 Task: Create a rule from the Recommended list, Task Added to this Project -> add SubTasks in the project BitSoft with SubTasks Gather and Analyse Requirements , Design and Implement Solution , System Test and UAT , Release to Production / Go Live
Action: Mouse moved to (566, 270)
Screenshot: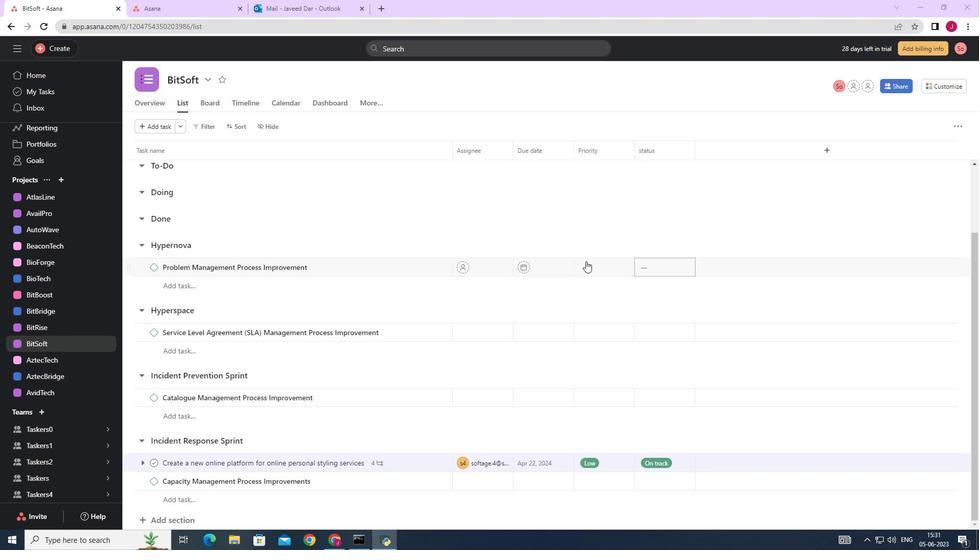 
Action: Mouse scrolled (566, 270) with delta (0, 0)
Screenshot: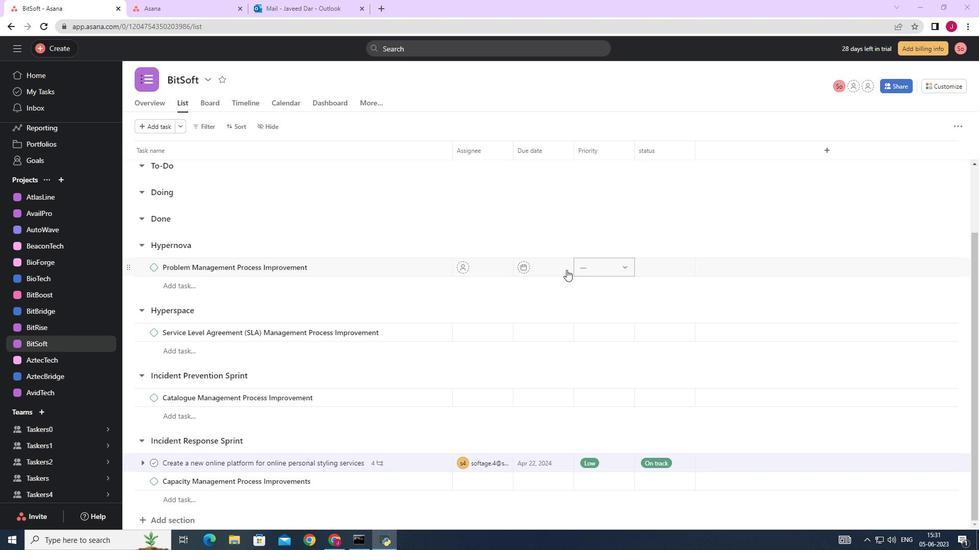 
Action: Mouse moved to (566, 270)
Screenshot: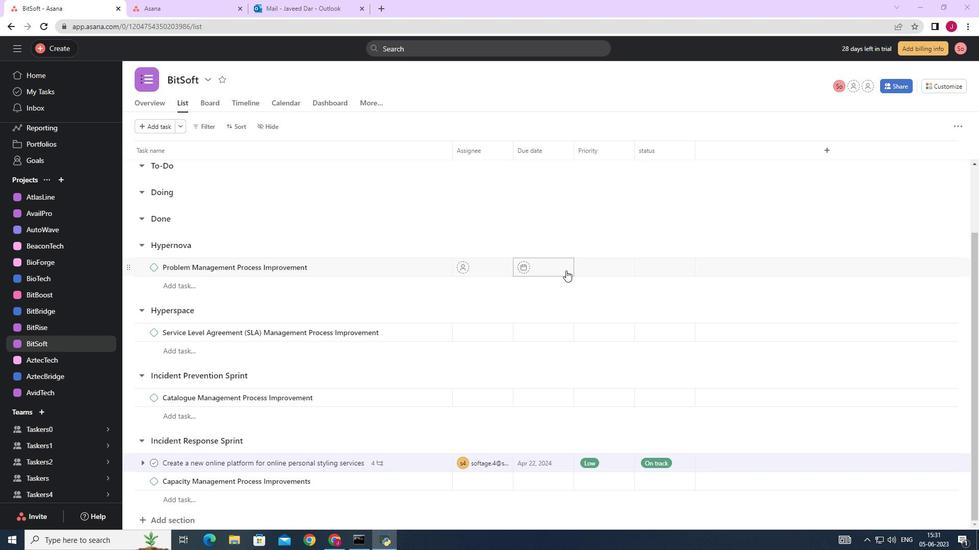 
Action: Mouse scrolled (566, 270) with delta (0, 0)
Screenshot: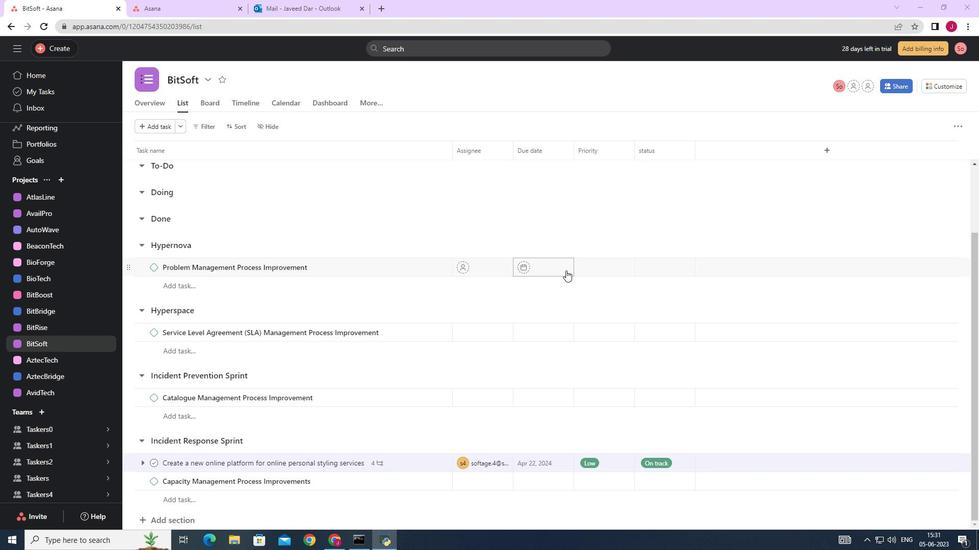
Action: Mouse scrolled (566, 271) with delta (0, 0)
Screenshot: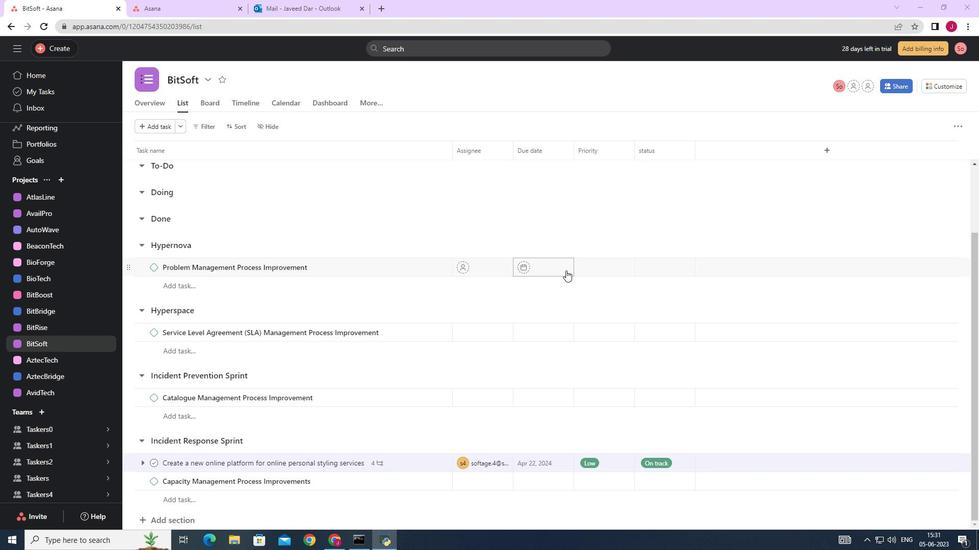 
Action: Mouse moved to (567, 270)
Screenshot: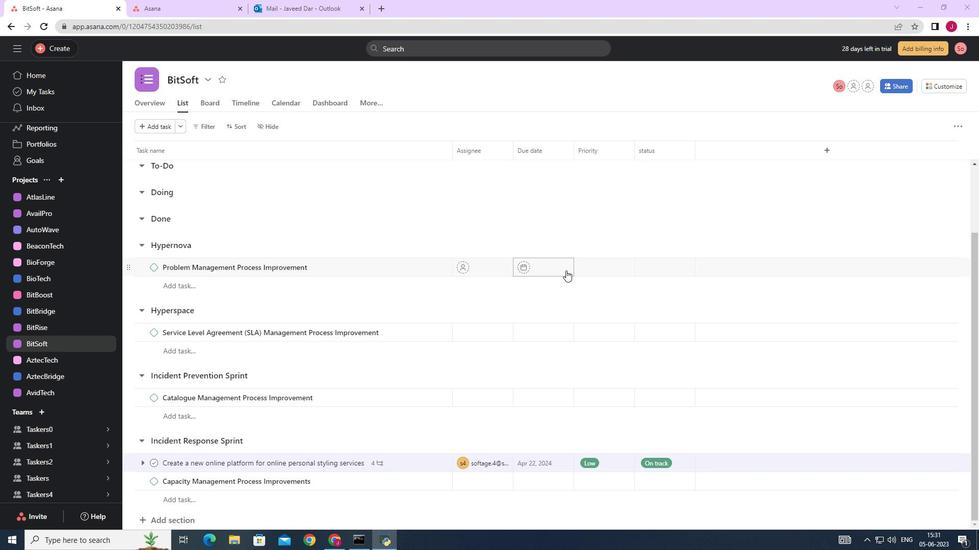 
Action: Mouse scrolled (566, 270) with delta (0, 0)
Screenshot: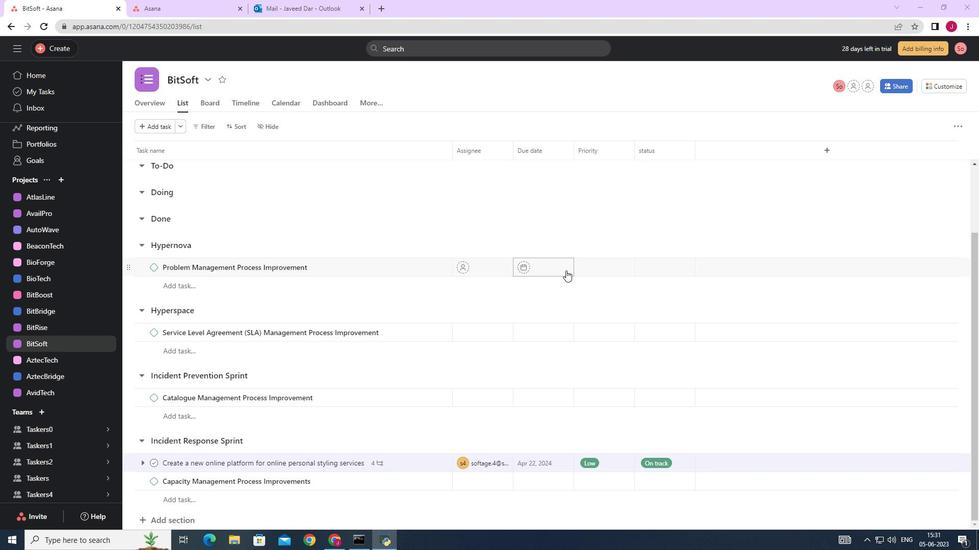 
Action: Mouse moved to (567, 269)
Screenshot: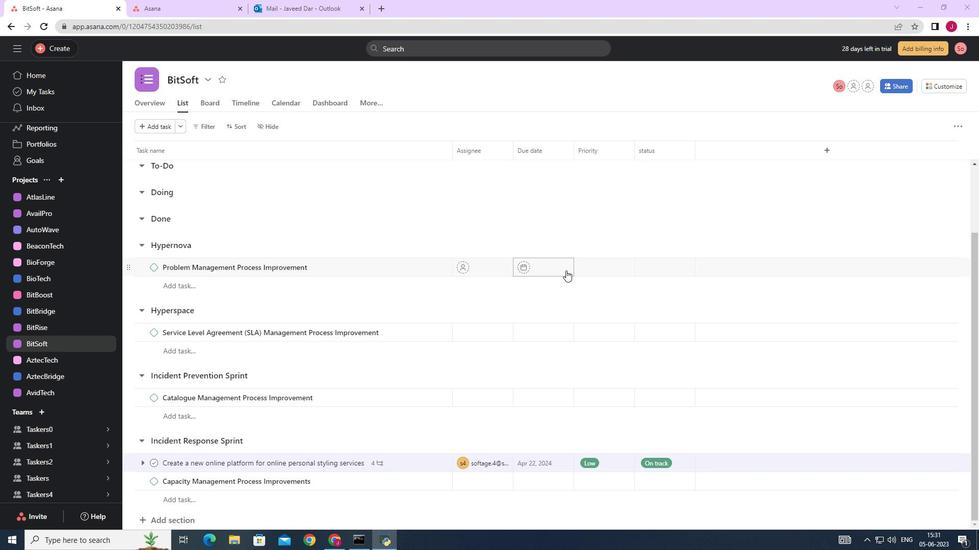 
Action: Mouse scrolled (567, 270) with delta (0, 0)
Screenshot: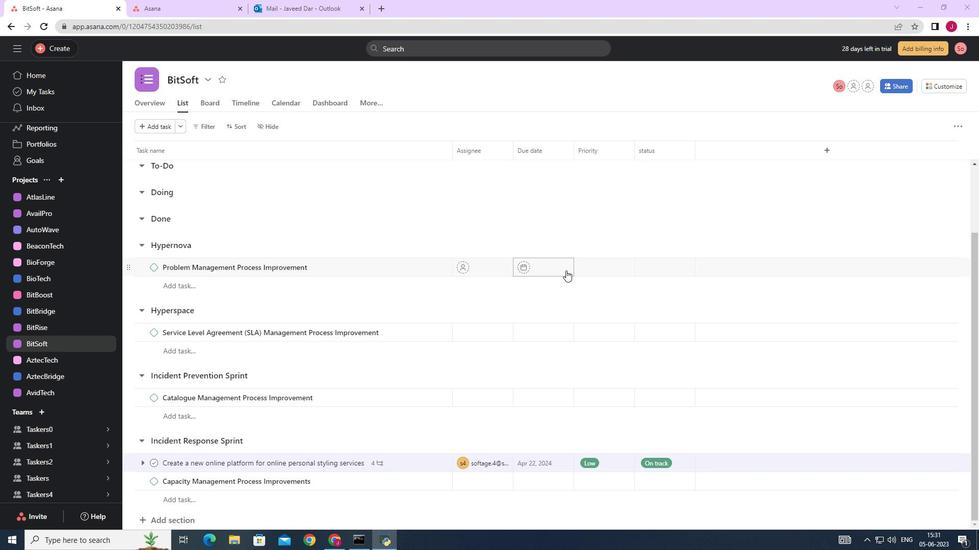 
Action: Mouse moved to (568, 269)
Screenshot: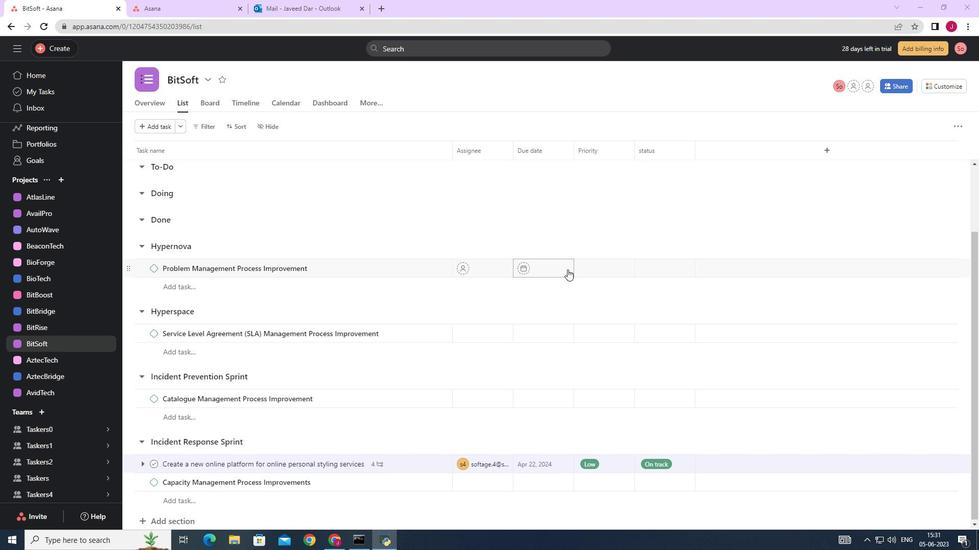 
Action: Mouse scrolled (568, 270) with delta (0, 0)
Screenshot: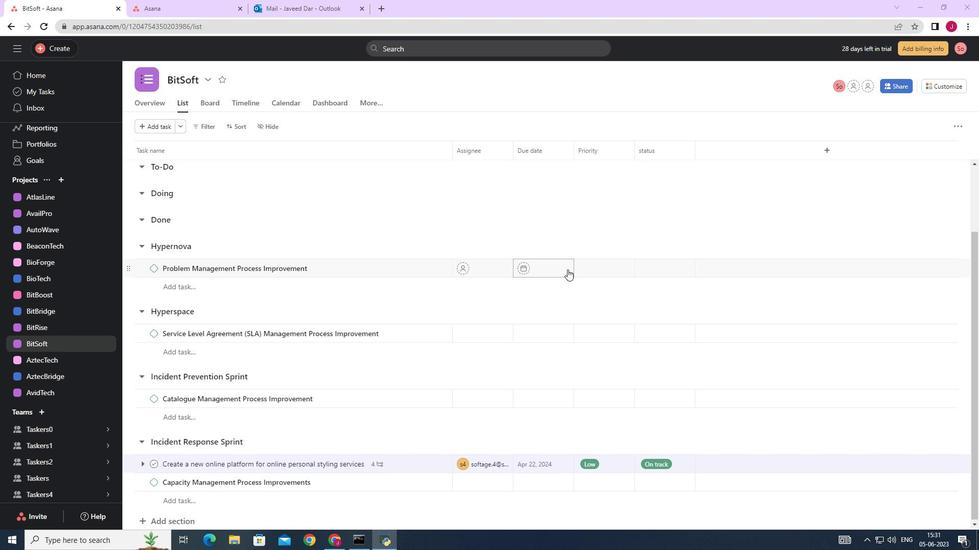 
Action: Mouse moved to (570, 268)
Screenshot: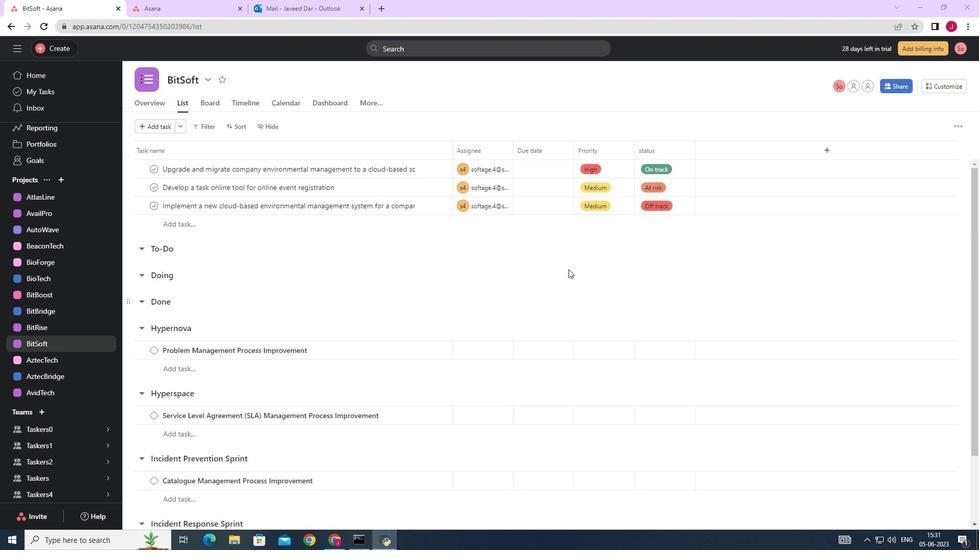
Action: Mouse scrolled (570, 268) with delta (0, 0)
Screenshot: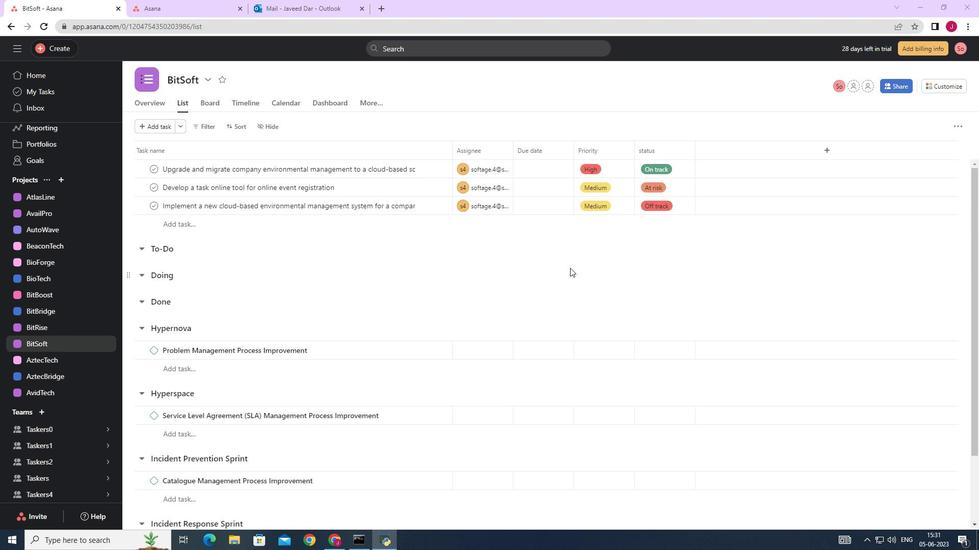 
Action: Mouse scrolled (570, 268) with delta (0, 0)
Screenshot: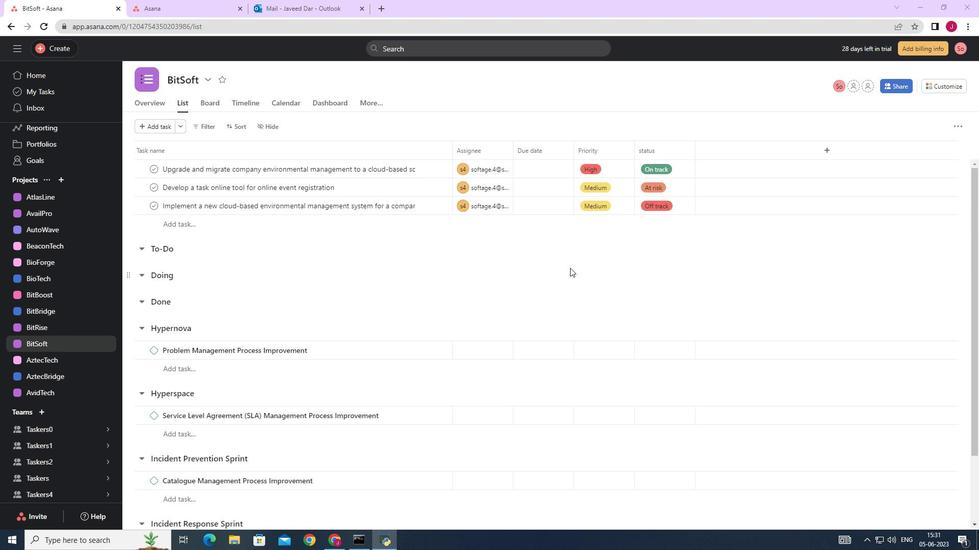 
Action: Mouse scrolled (570, 268) with delta (0, 0)
Screenshot: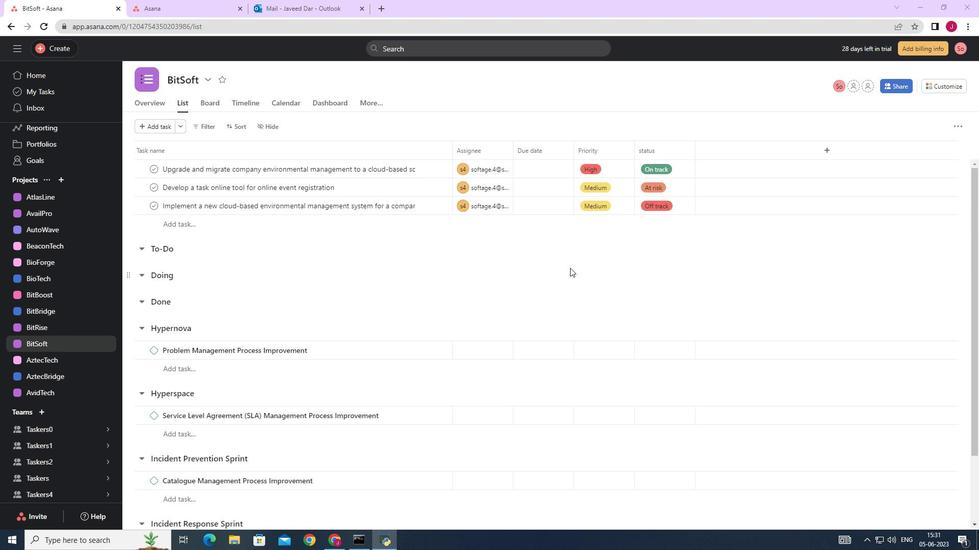 
Action: Mouse moved to (944, 88)
Screenshot: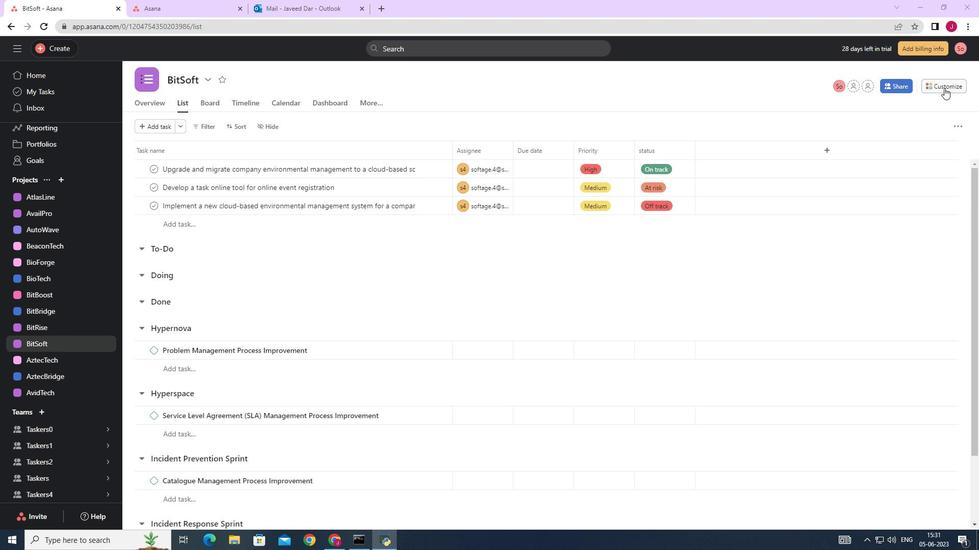 
Action: Mouse pressed left at (944, 88)
Screenshot: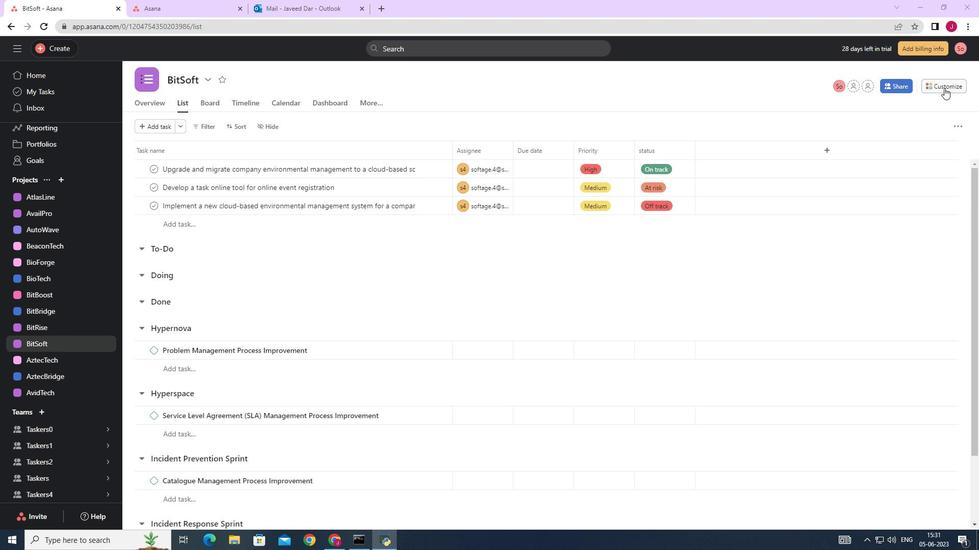 
Action: Mouse moved to (765, 214)
Screenshot: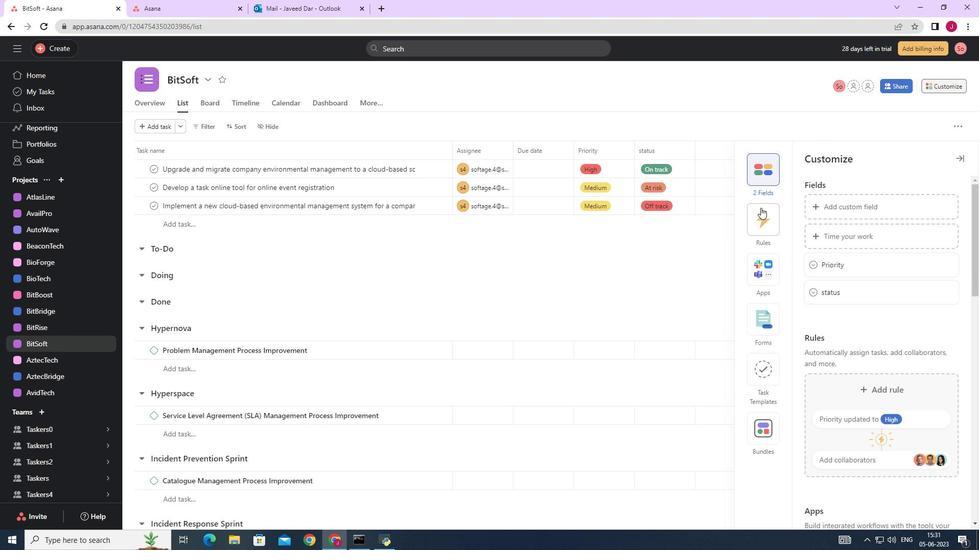
Action: Mouse pressed left at (765, 214)
Screenshot: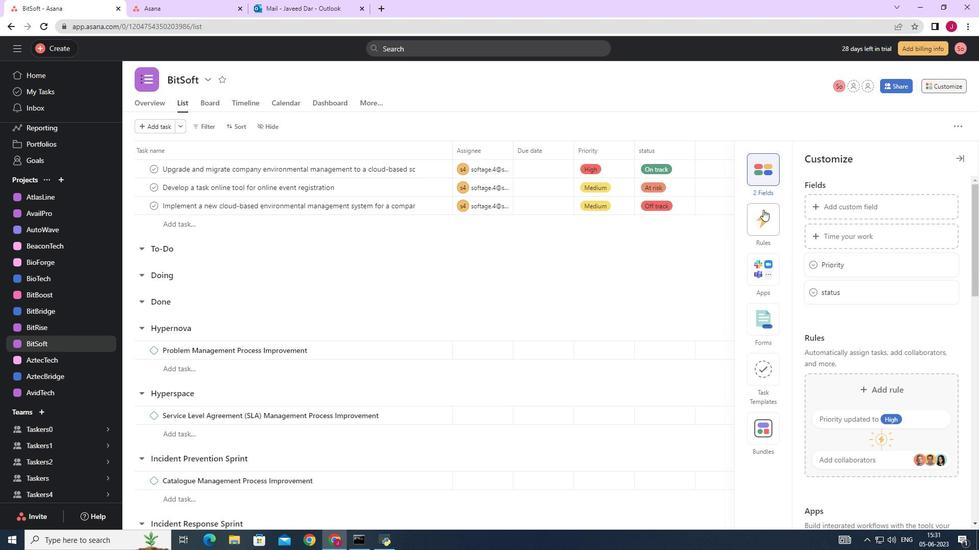 
Action: Mouse moved to (844, 239)
Screenshot: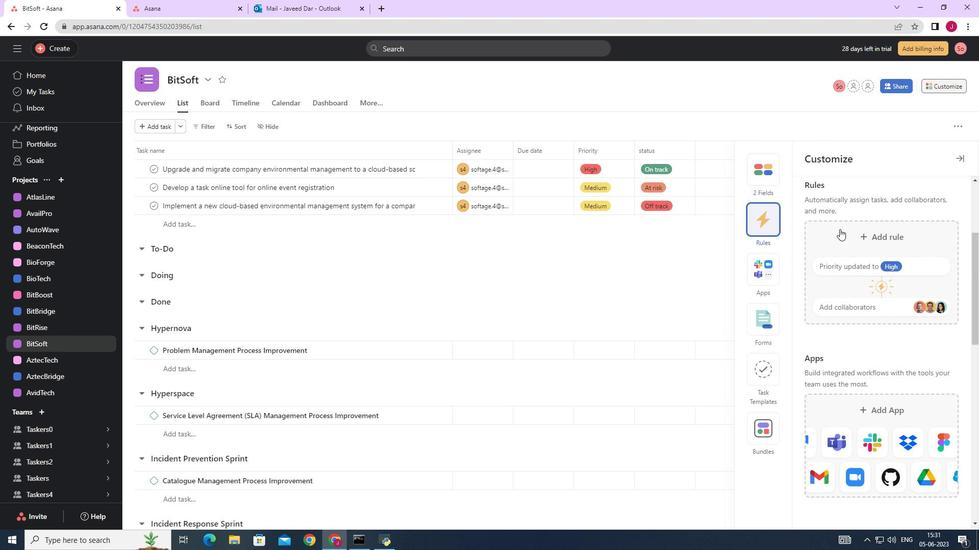 
Action: Mouse pressed left at (844, 239)
Screenshot: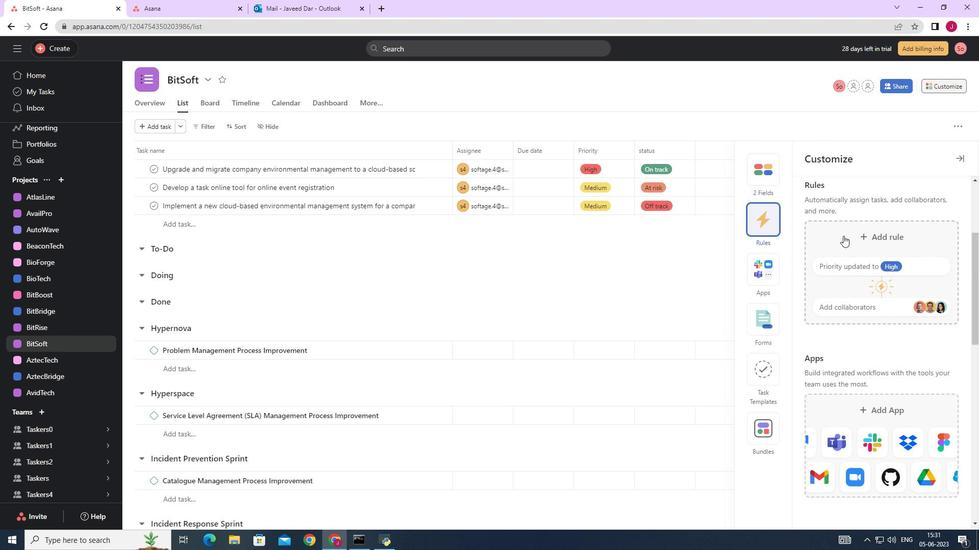 
Action: Mouse moved to (445, 145)
Screenshot: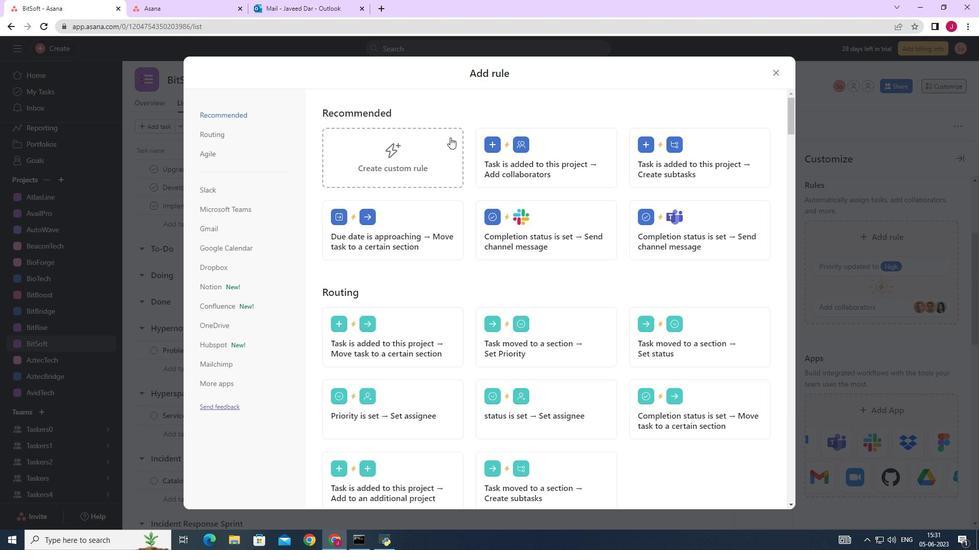 
Action: Mouse pressed left at (445, 145)
Screenshot: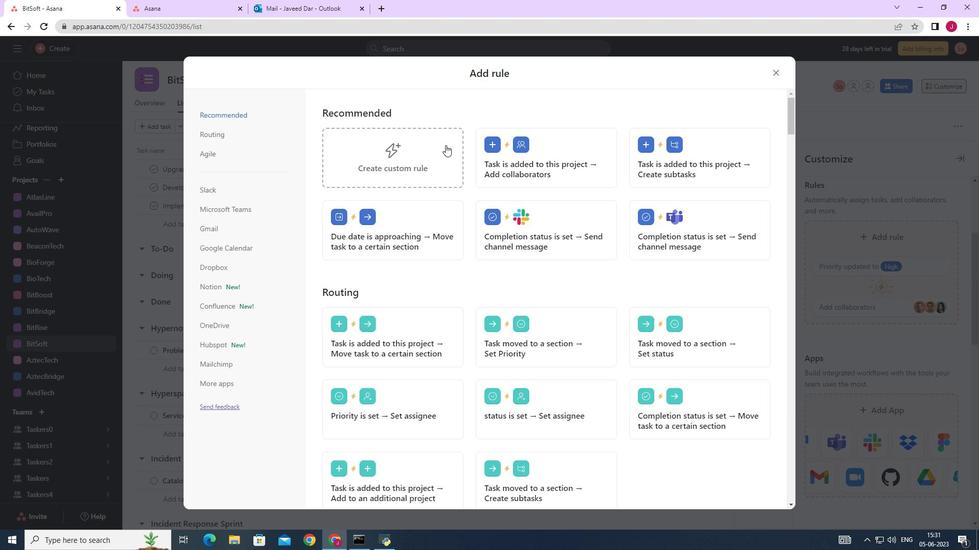 
Action: Mouse moved to (516, 272)
Screenshot: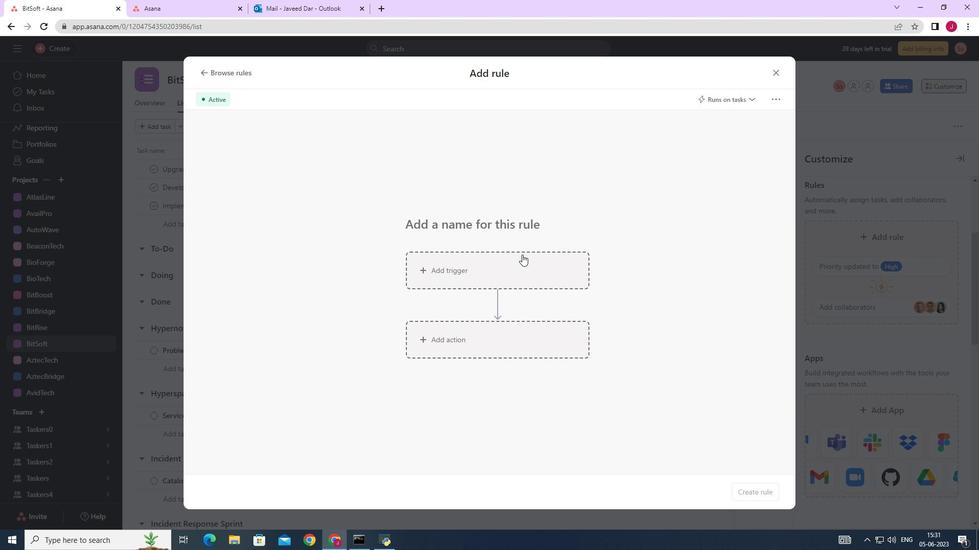 
Action: Mouse pressed left at (516, 272)
Screenshot: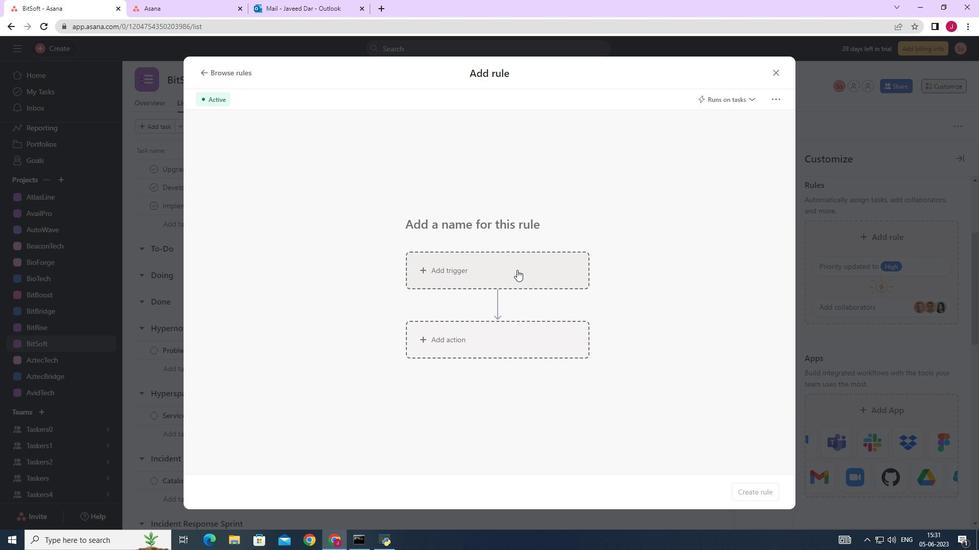 
Action: Mouse moved to (466, 335)
Screenshot: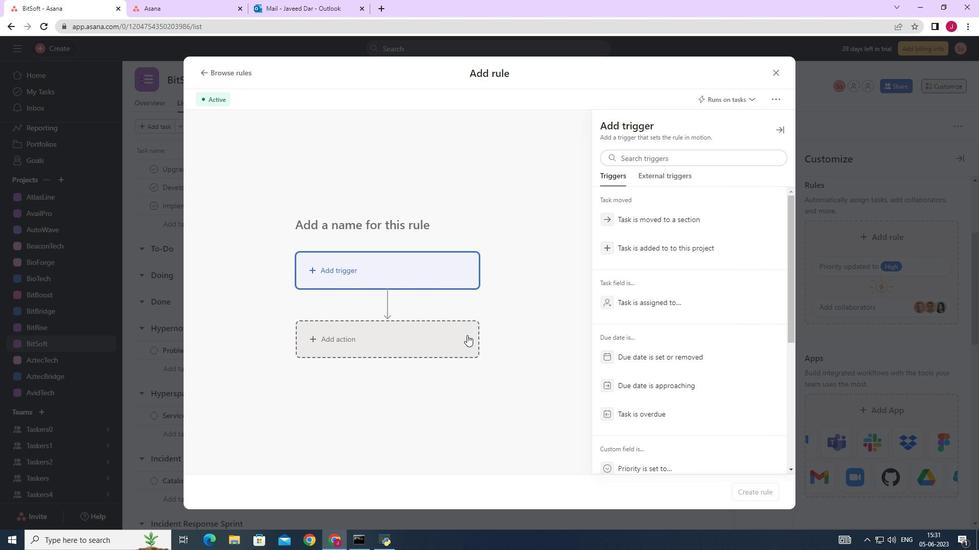 
Action: Mouse pressed left at (466, 335)
Screenshot: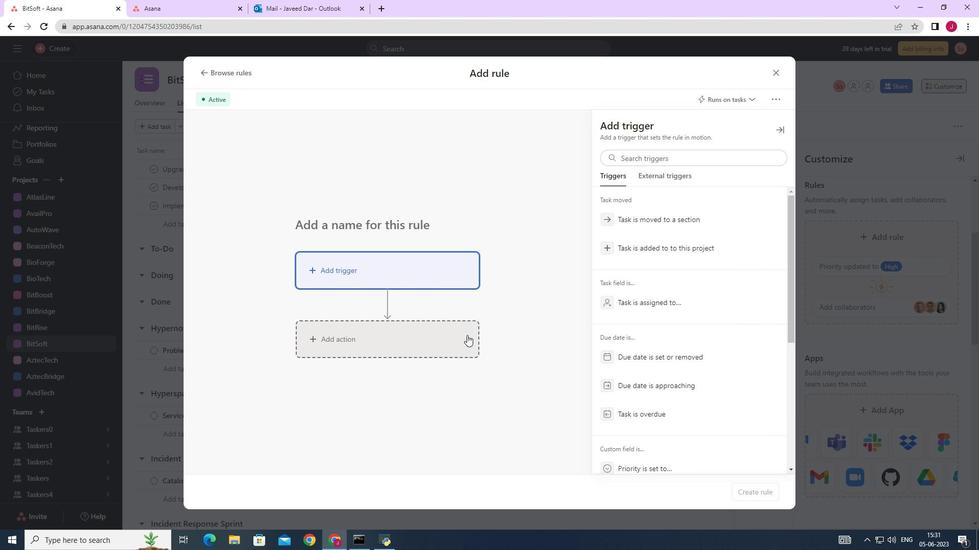 
Action: Mouse moved to (637, 255)
Screenshot: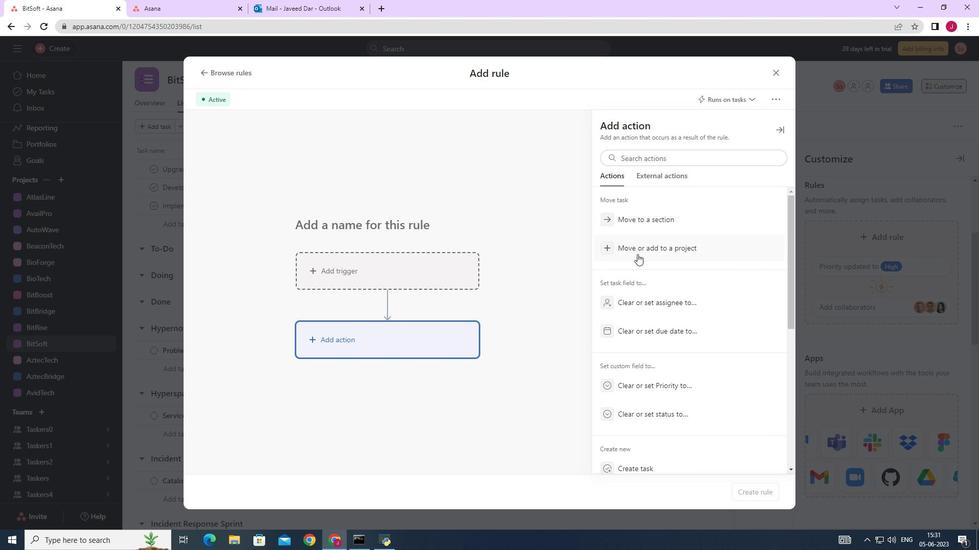 
Action: Mouse scrolled (637, 255) with delta (0, 0)
Screenshot: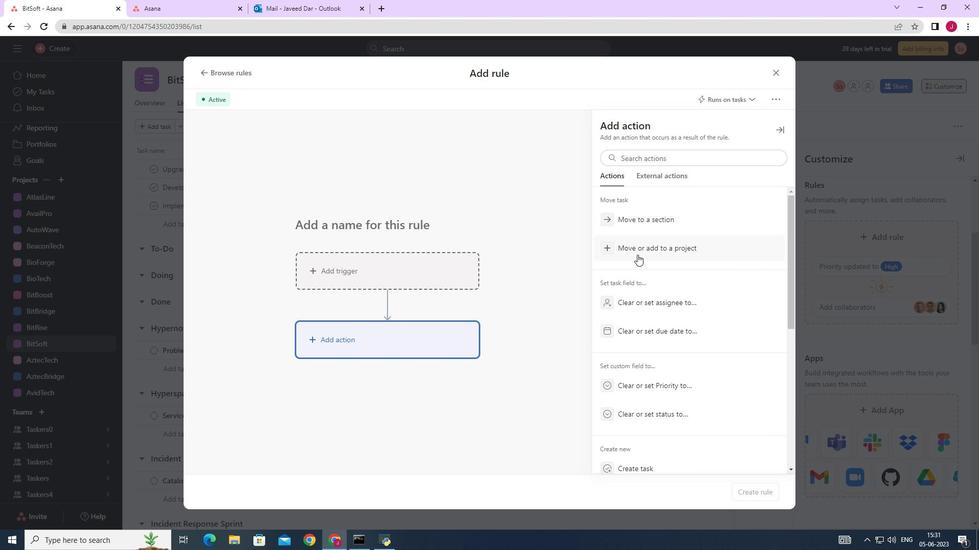 
Action: Mouse scrolled (637, 255) with delta (0, 0)
Screenshot: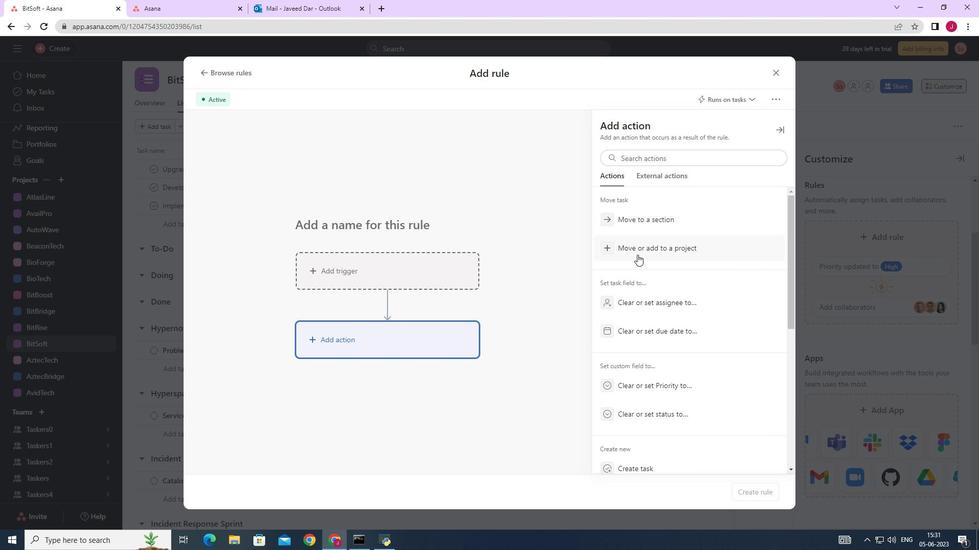 
Action: Mouse scrolled (637, 255) with delta (0, 0)
Screenshot: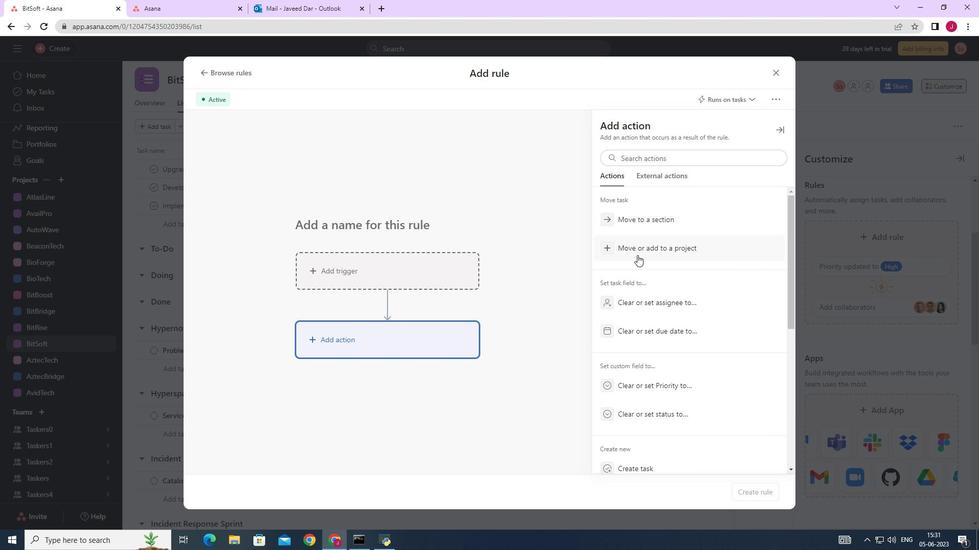
Action: Mouse scrolled (637, 255) with delta (0, 0)
Screenshot: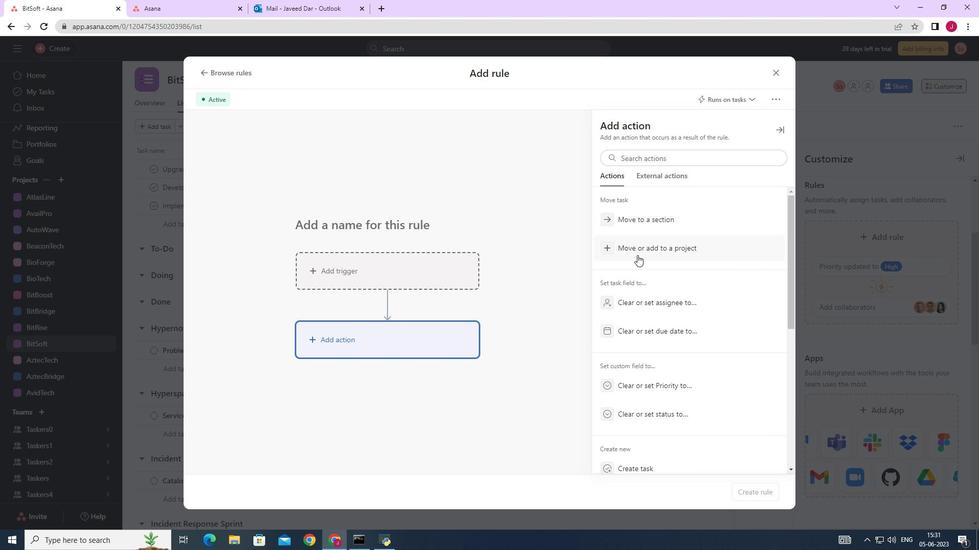 
Action: Mouse scrolled (637, 255) with delta (0, 0)
Screenshot: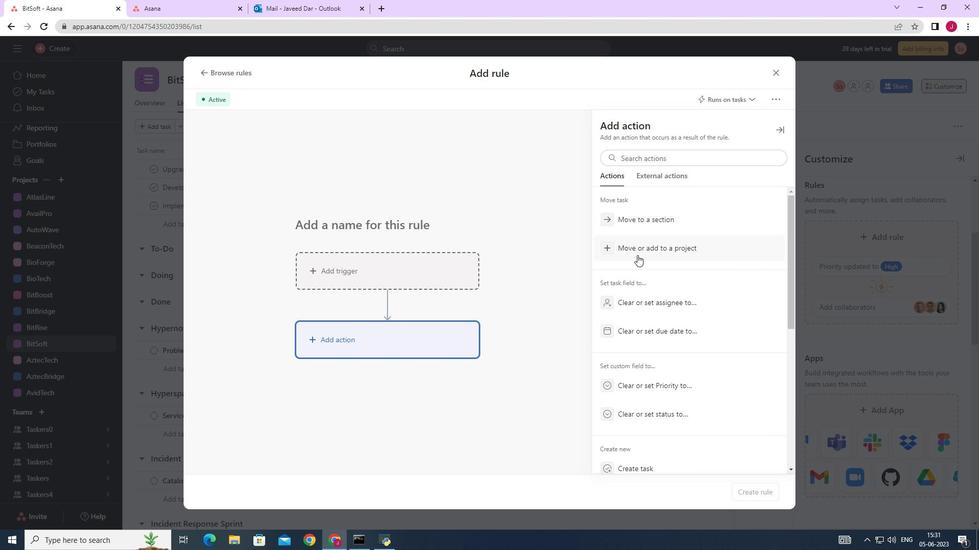 
Action: Mouse moved to (642, 238)
Screenshot: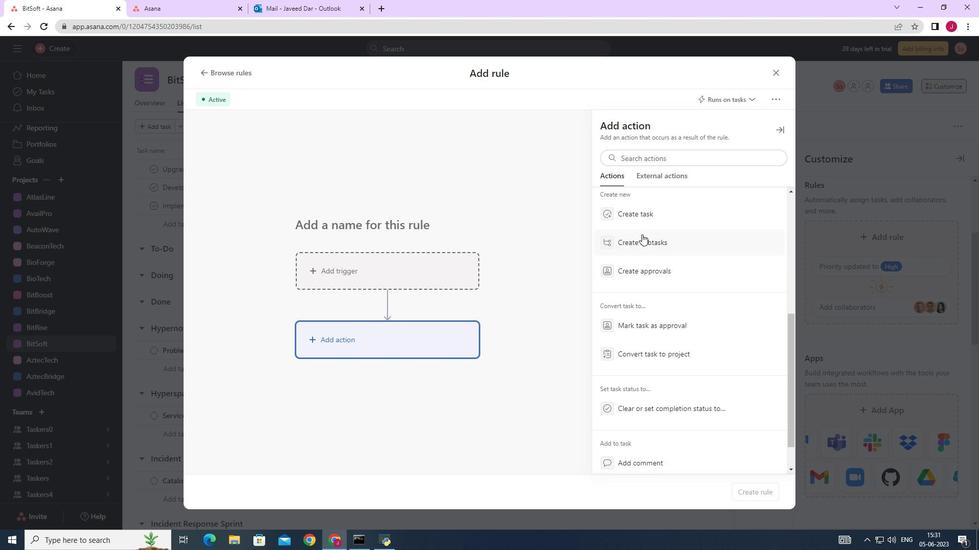 
Action: Mouse pressed left at (642, 238)
Screenshot: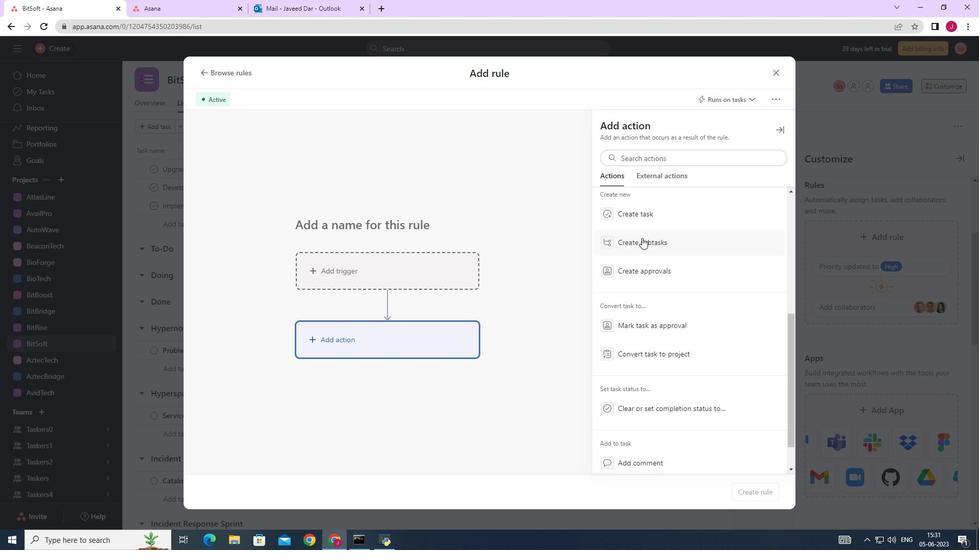 
Action: Mouse moved to (636, 161)
Screenshot: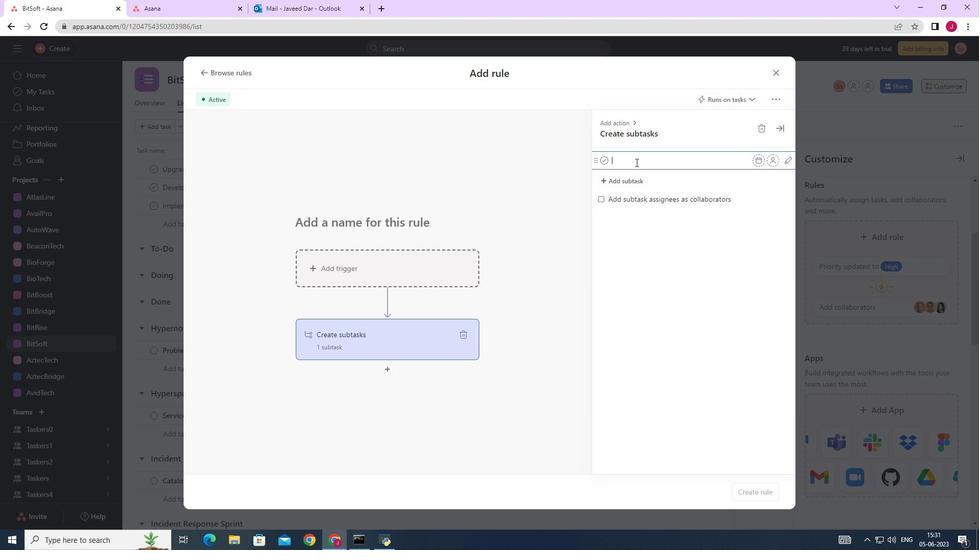 
Action: Mouse pressed left at (636, 161)
Screenshot: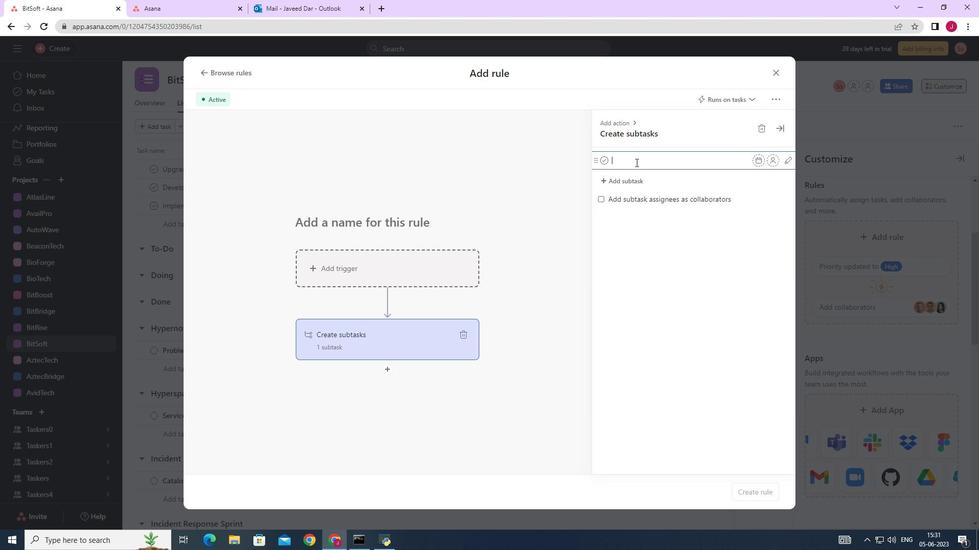 
Action: Key pressed <Key.caps_lock>G<Key.caps_lock>ather<Key.space>and<Key.space><Key.caps_lock>I<Key.caps_lock>mplement<Key.space><Key.backspace><Key.backspace><Key.backspace><Key.backspace><Key.backspace><Key.backspace><Key.backspace><Key.backspace><Key.backspace><Key.backspace><Key.caps_lock>A<Key.caps_lock>nalyse<Key.space><Key.caps_lock>R<Key.caps_lock>equit<Key.backspace>t<Key.backspace>rements<Key.space><Key.enter><Key.caps_lock>D<Key.caps_lock>esign<Key.space>and<Key.space><Key.caps_lock>I<Key.caps_lock>mplement<Key.space><Key.caps_lock>S<Key.caps_lock>olution<Key.enter><Key.caps_lock>S<Key.caps_lock>ystem<Key.space><Key.caps_lock>TS<Key.backspace>EST<Key.space><Key.backspace><Key.backspace><Key.backspace><Key.backspace><Key.caps_lock>est<Key.space>and<Key.space><Key.caps_lock>UAT<Key.enter><Key.caps_lock><Key.caps_lock>R<Key.caps_lock>elease<Key.space>to<Key.space>production<Key.space>/<Key.space><Key.caps_lock>G<Key.caps_lock>o<Key.space><Key.caps_lock>L<Key.caps_lock>ive
Screenshot: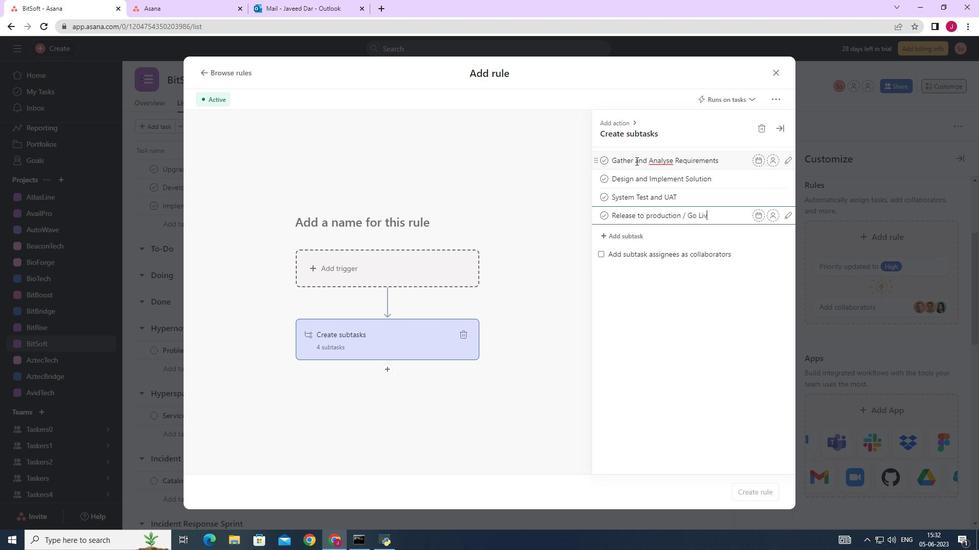 
Action: Mouse moved to (778, 74)
Screenshot: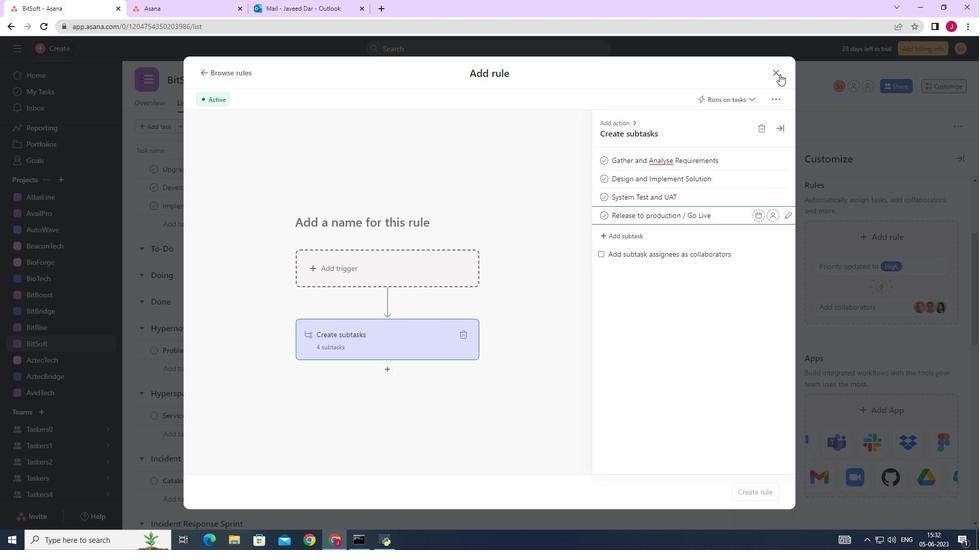 
Action: Mouse pressed left at (778, 74)
Screenshot: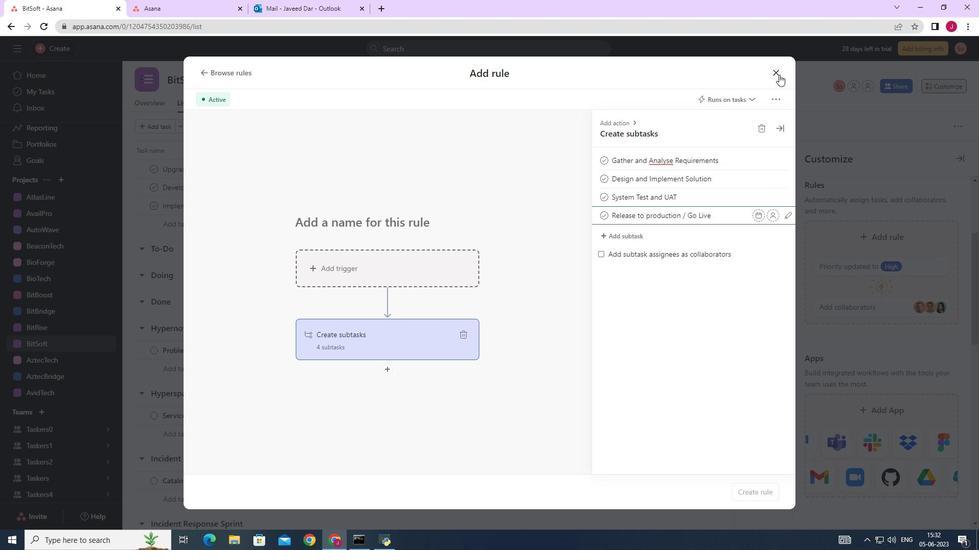 
